 Task: Zoom in the location "Shell Knob, Missouri, US" two times.
Action: Mouse pressed left at (689, 148)
Screenshot: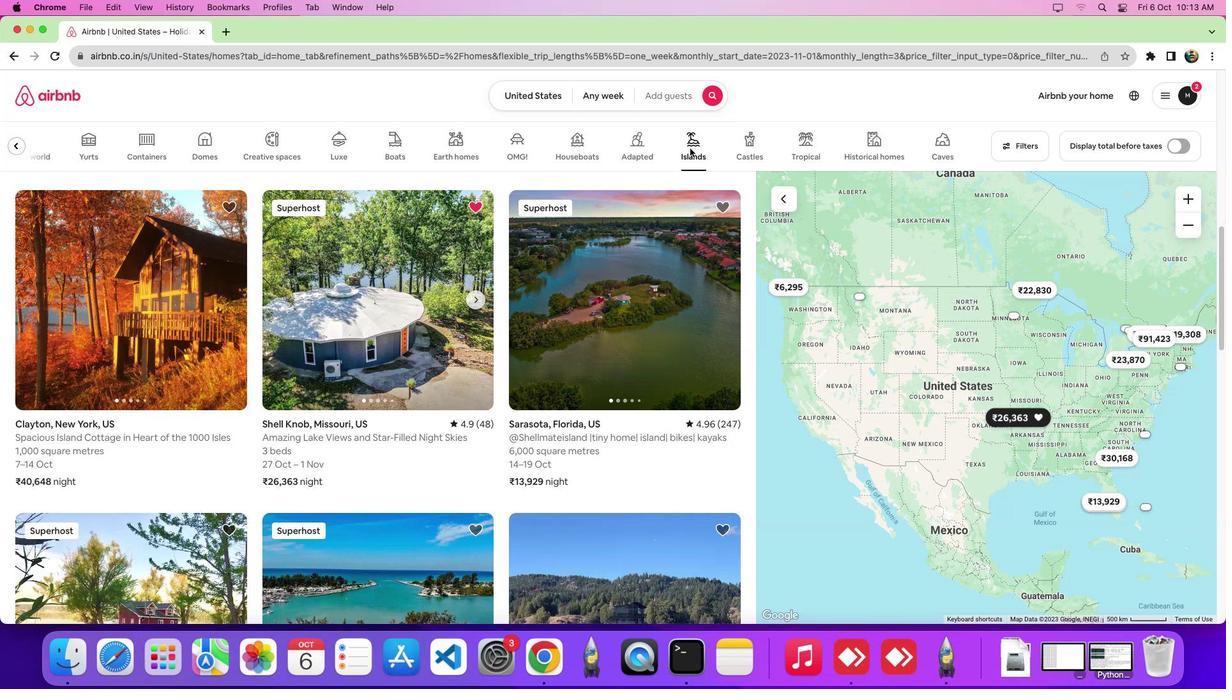 
Action: Mouse moved to (370, 302)
Screenshot: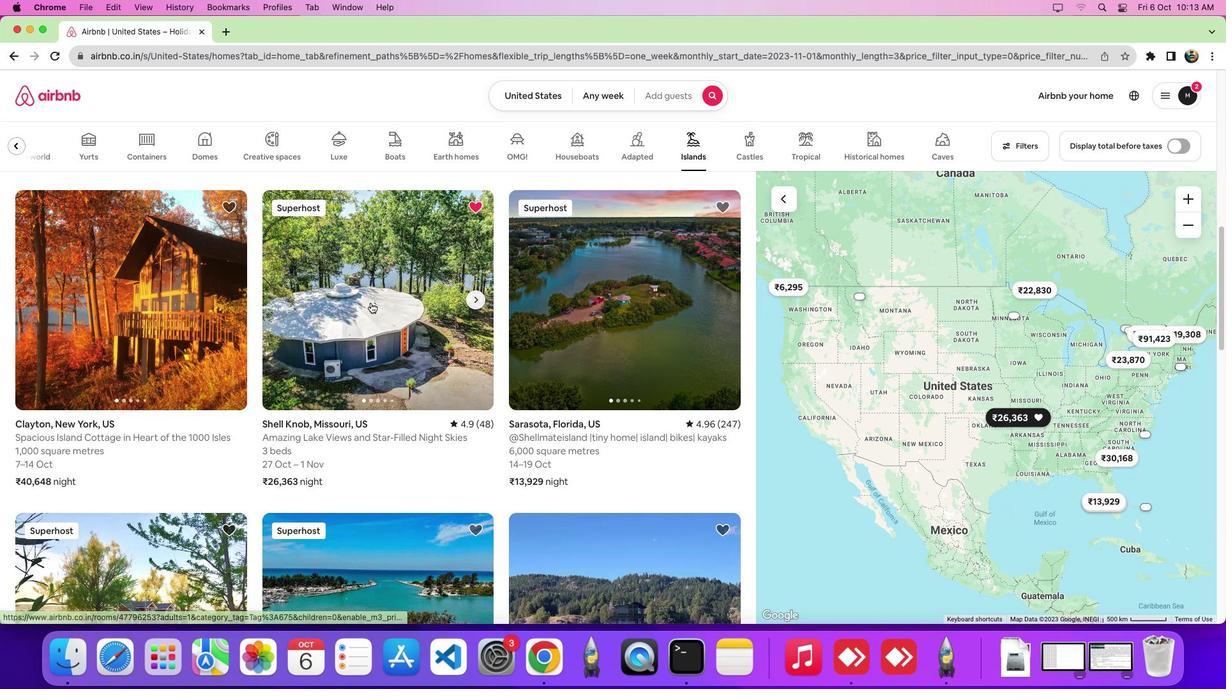 
Action: Mouse pressed left at (370, 302)
Screenshot: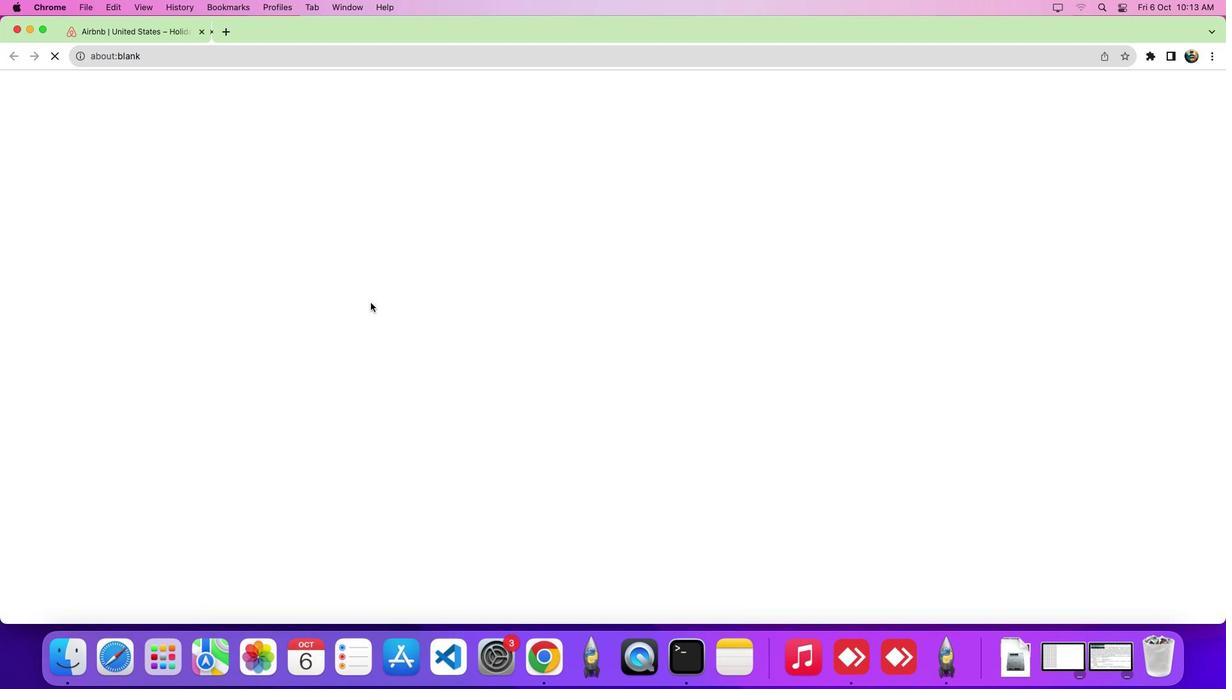 
Action: Mouse moved to (378, 365)
Screenshot: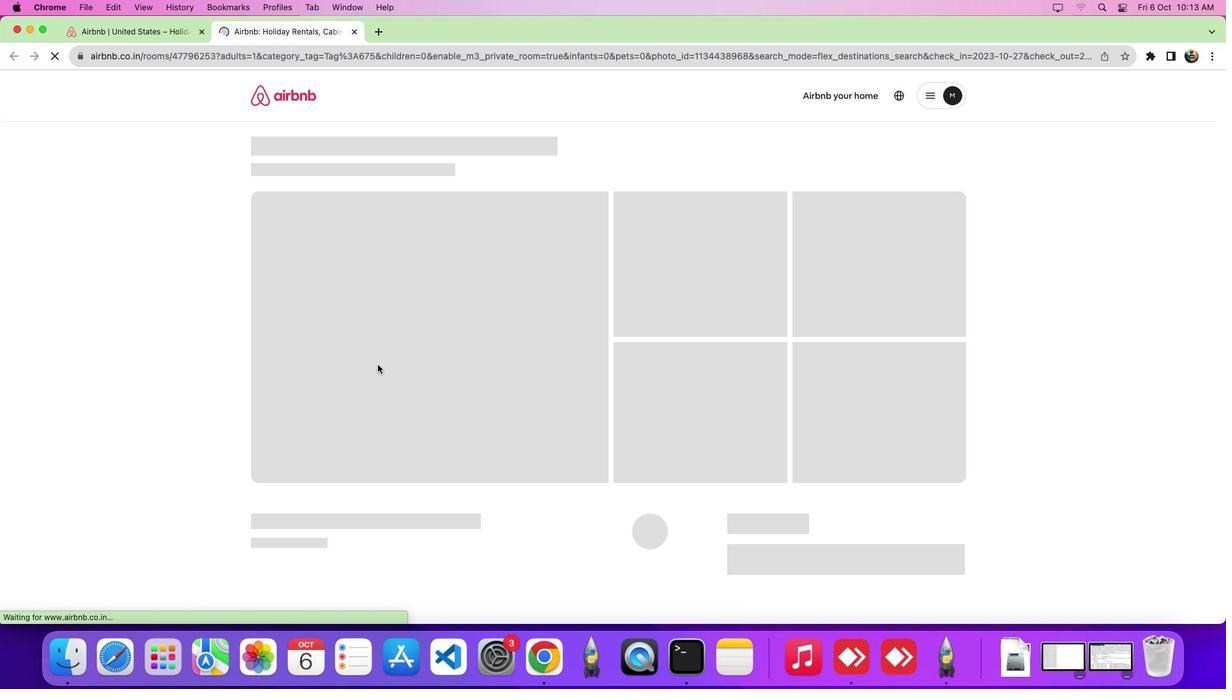 
Action: Mouse scrolled (378, 365) with delta (0, 0)
Screenshot: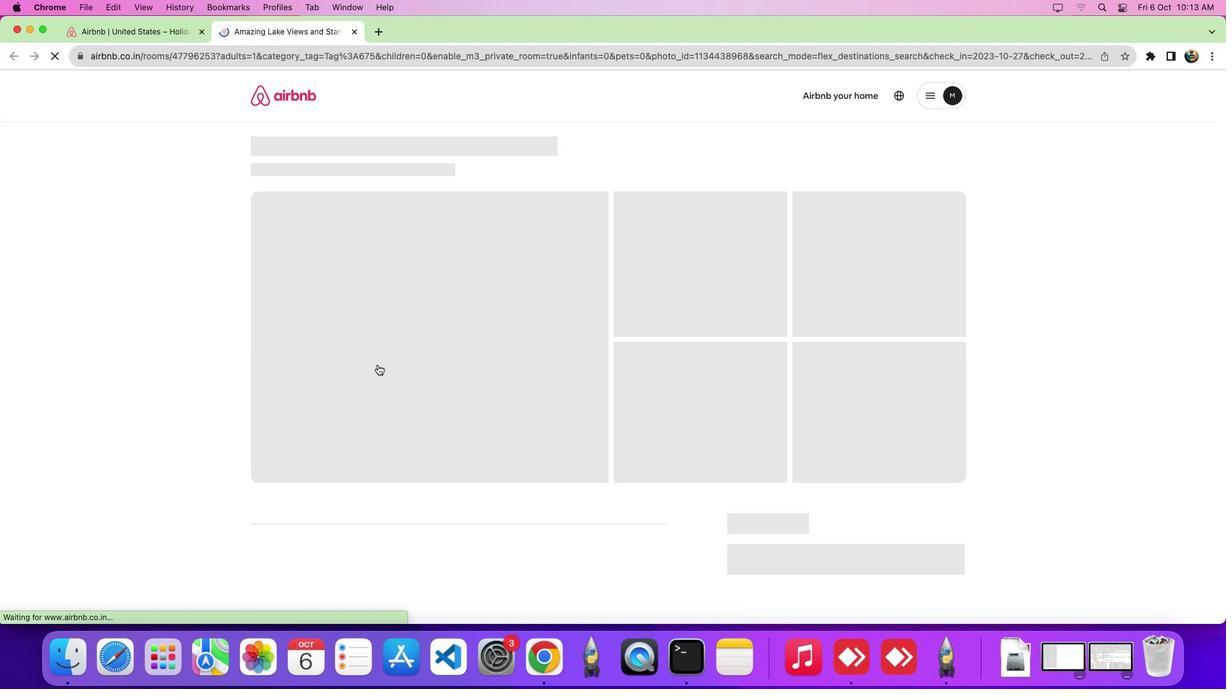 
Action: Mouse scrolled (378, 365) with delta (0, -1)
Screenshot: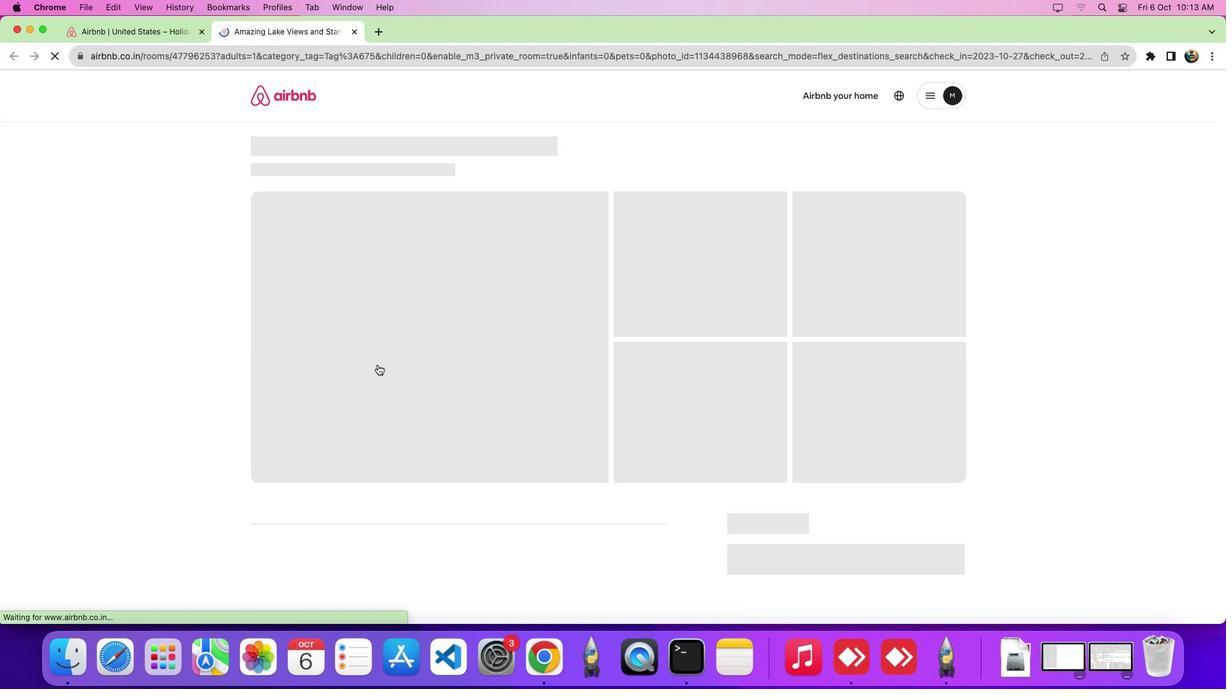 
Action: Mouse scrolled (378, 365) with delta (0, -5)
Screenshot: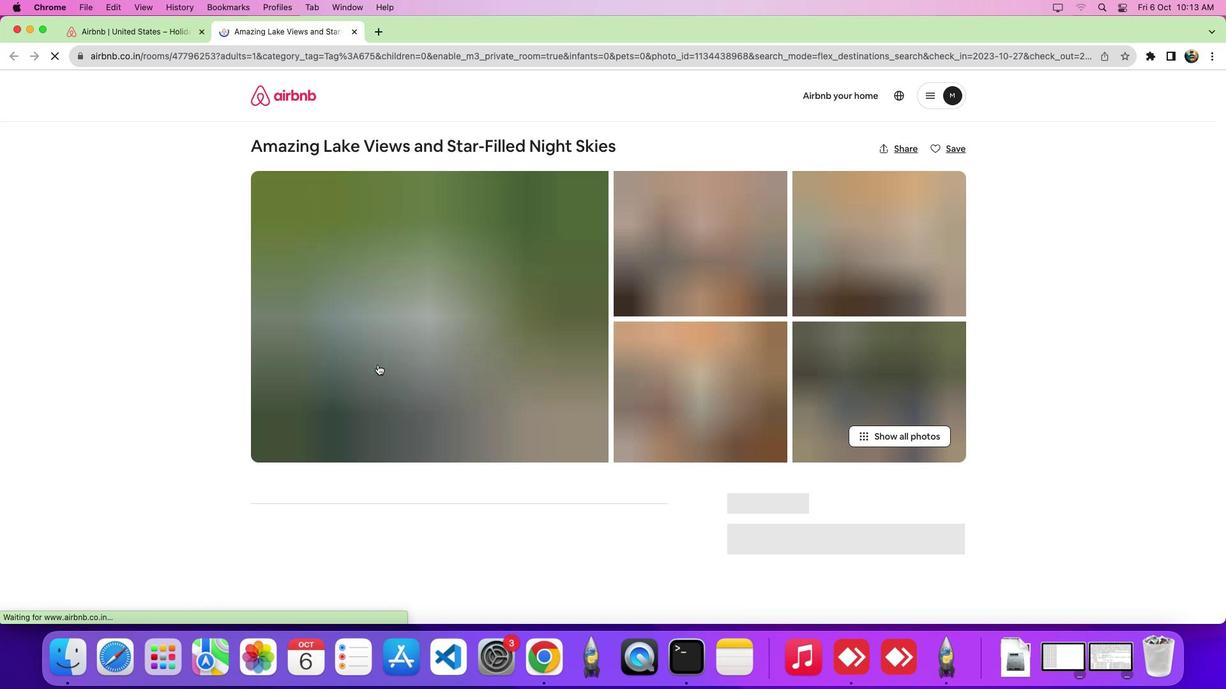 
Action: Mouse scrolled (378, 365) with delta (0, -8)
Screenshot: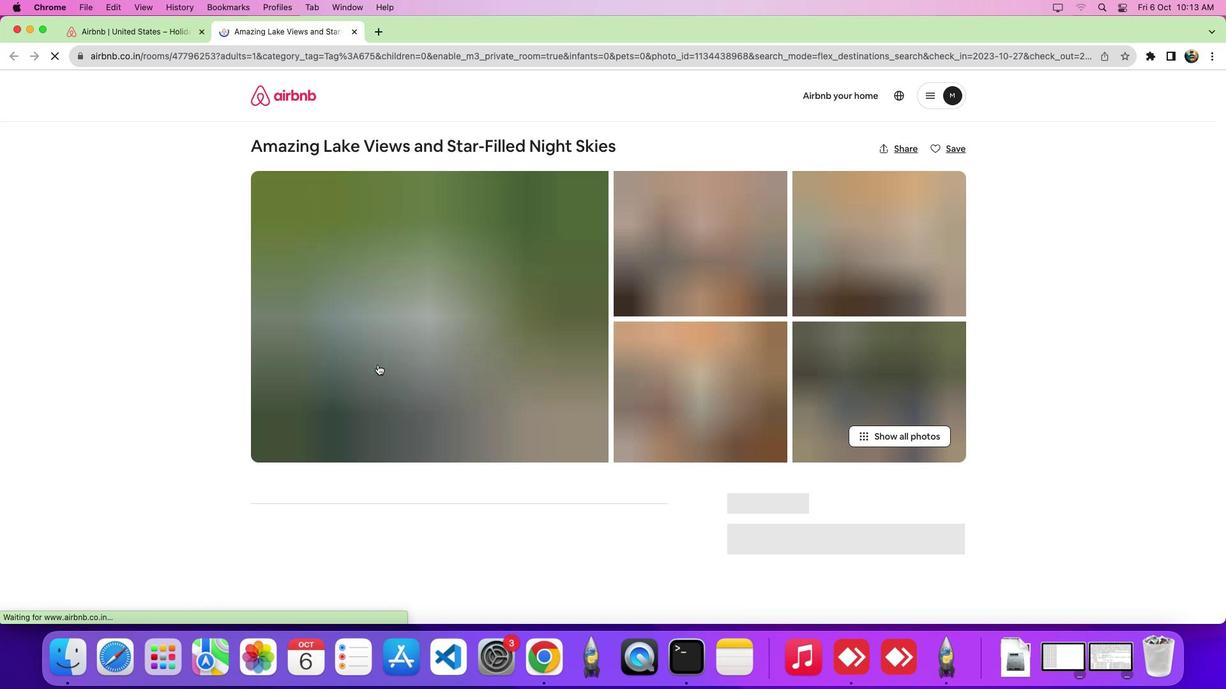 
Action: Mouse scrolled (378, 365) with delta (0, -9)
Screenshot: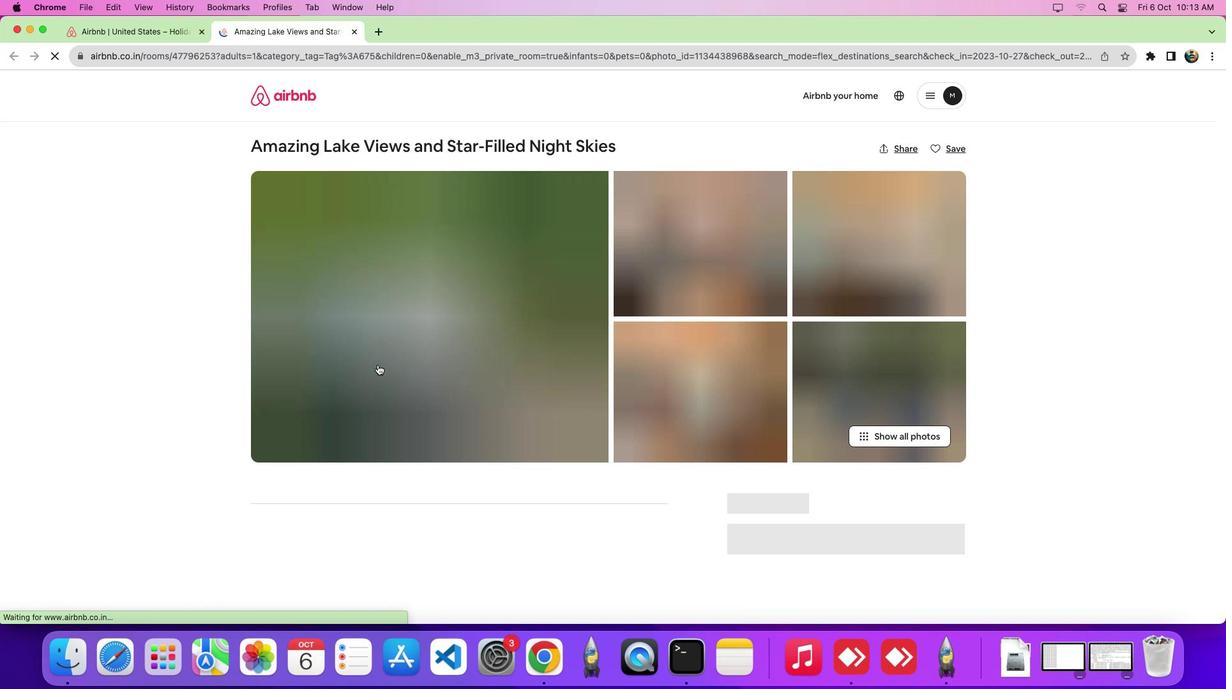 
Action: Mouse scrolled (378, 365) with delta (0, 0)
Screenshot: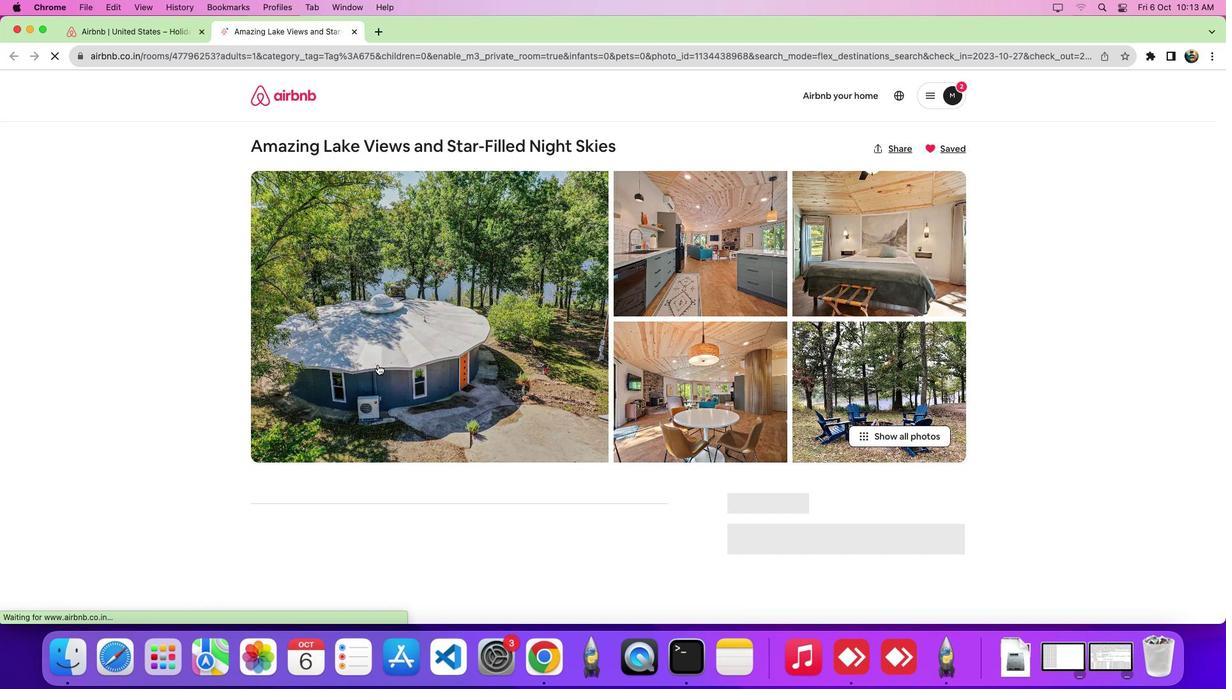 
Action: Mouse scrolled (378, 365) with delta (0, -1)
Screenshot: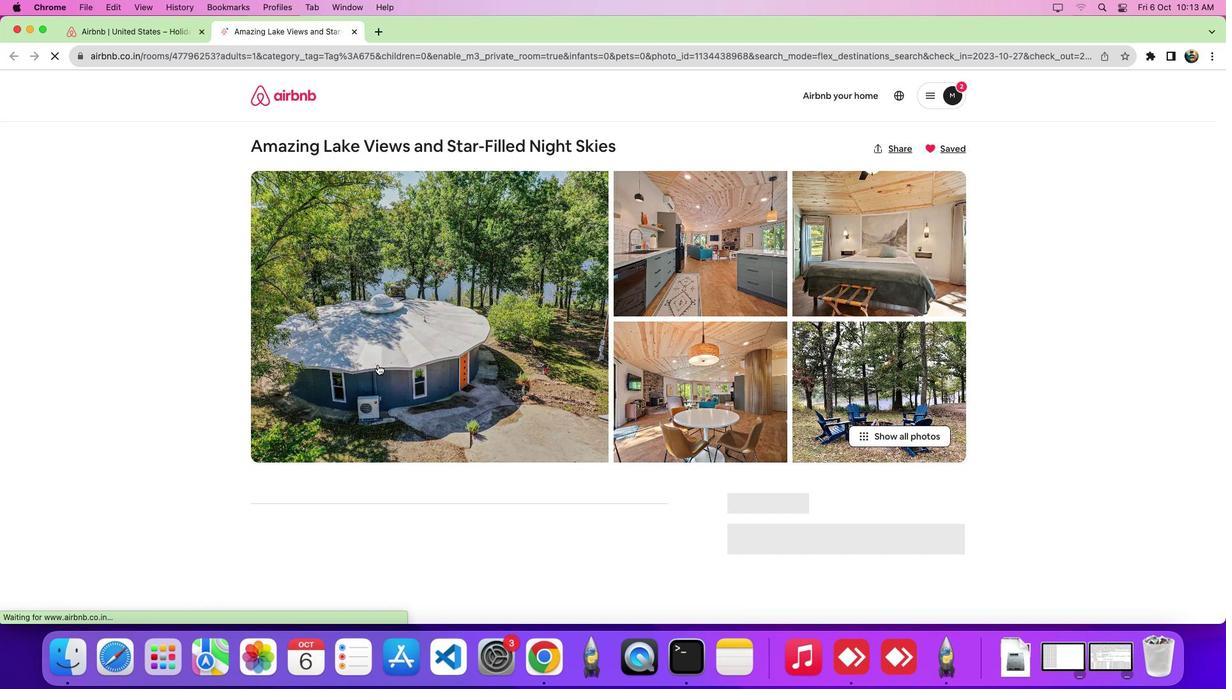 
Action: Mouse scrolled (378, 365) with delta (0, -6)
Screenshot: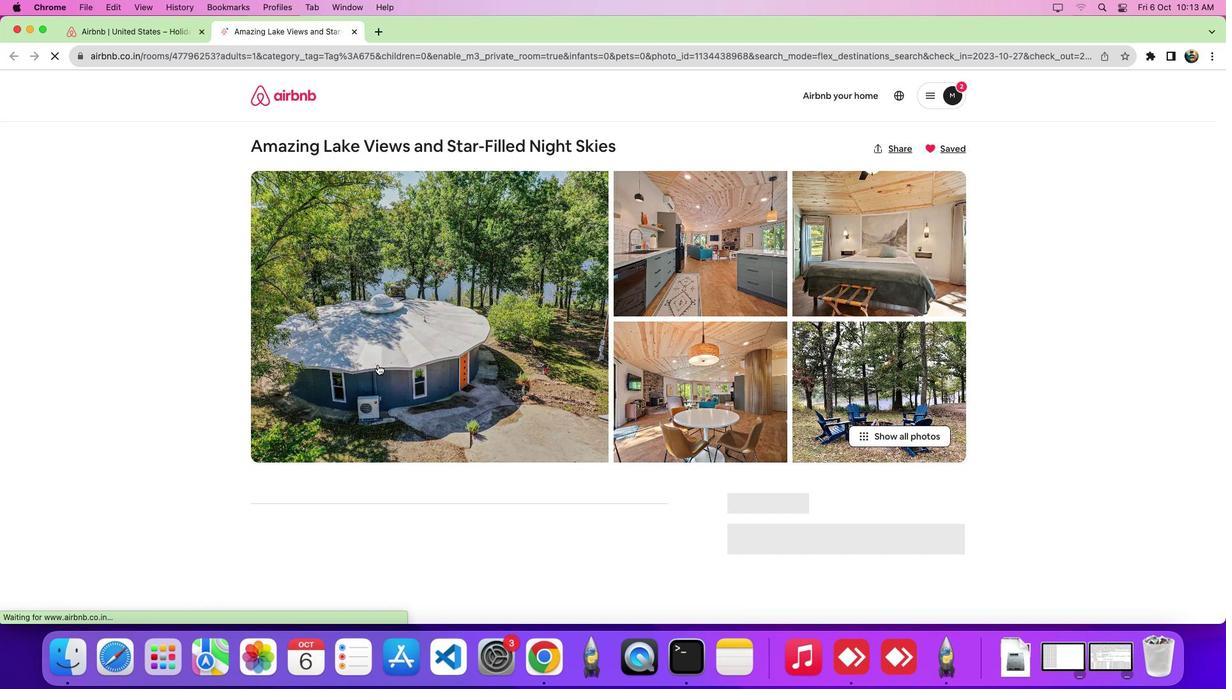 
Action: Mouse scrolled (378, 365) with delta (0, -8)
Screenshot: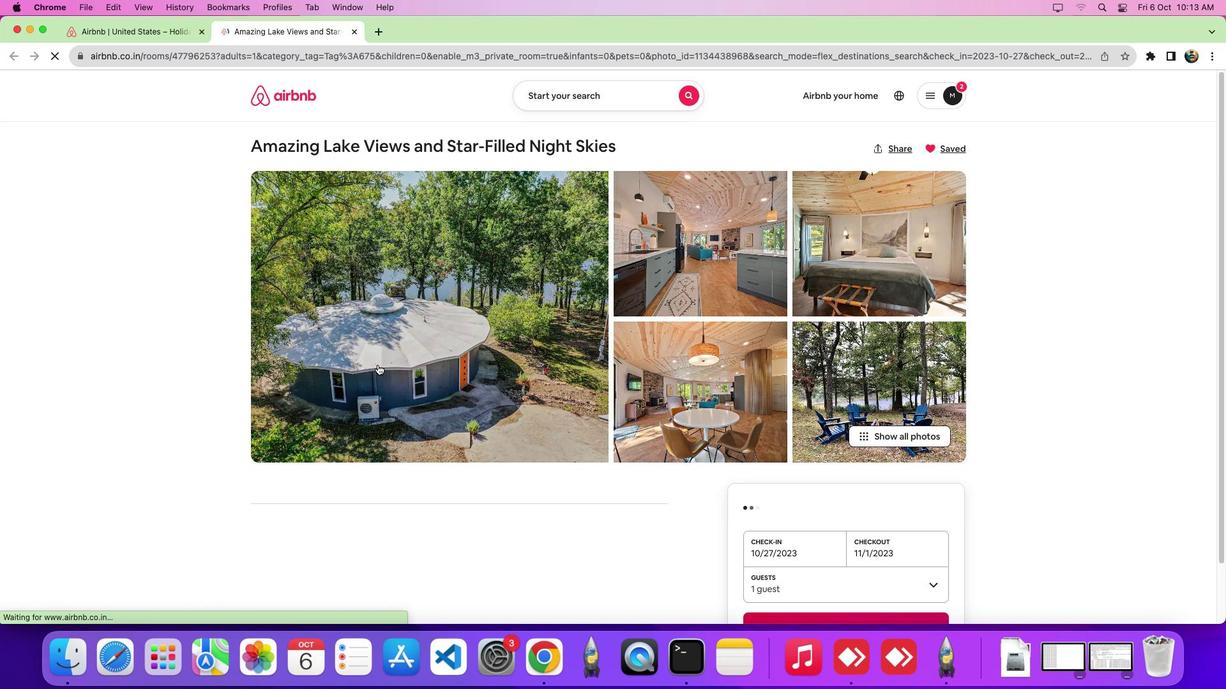
Action: Mouse scrolled (378, 365) with delta (0, -9)
Screenshot: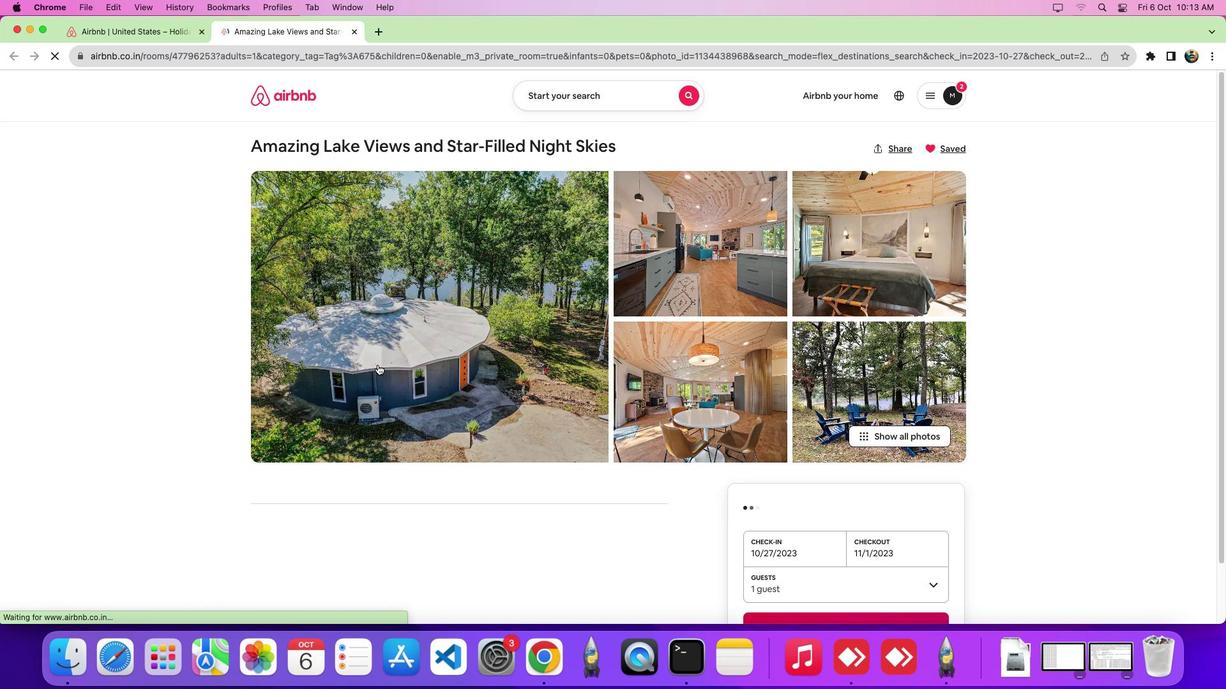 
Action: Mouse scrolled (378, 365) with delta (0, 0)
Screenshot: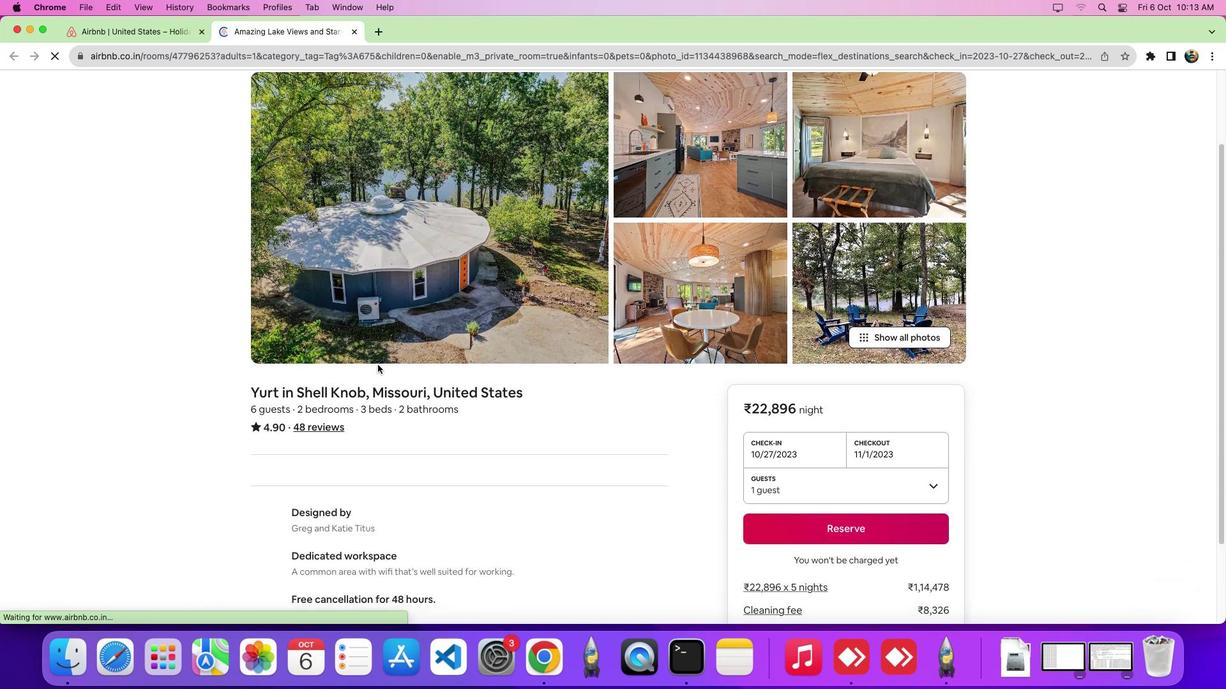 
Action: Mouse scrolled (378, 365) with delta (0, -1)
Screenshot: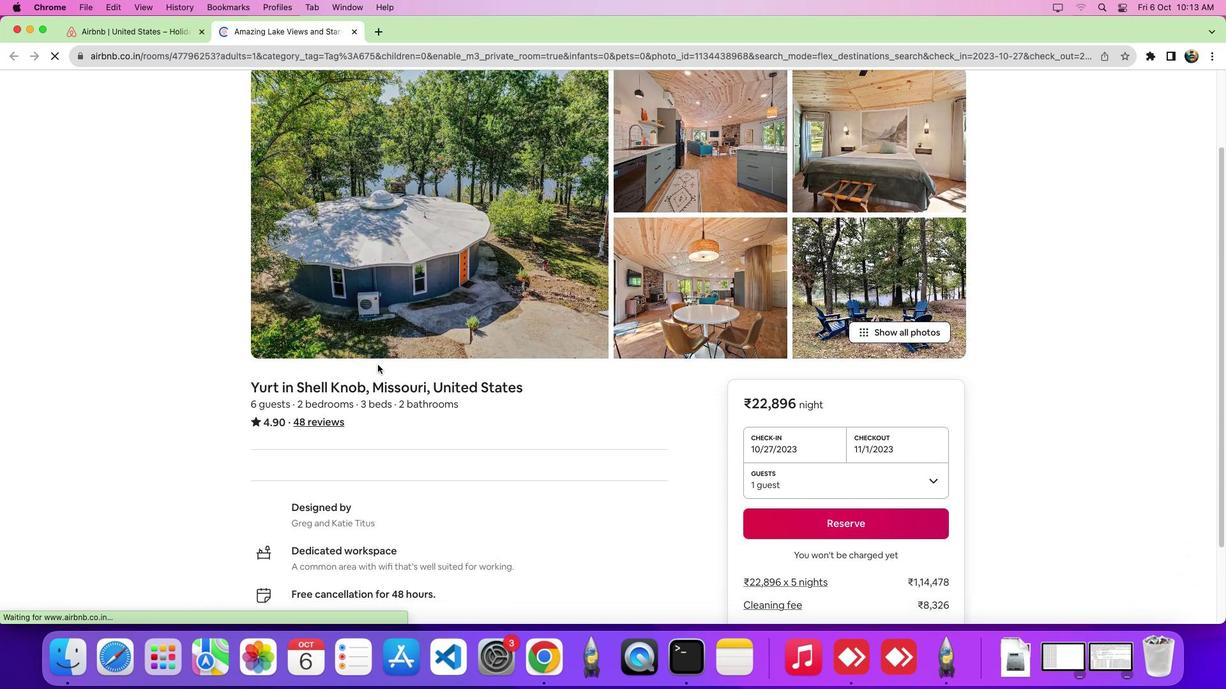 
Action: Mouse scrolled (378, 365) with delta (0, -5)
Screenshot: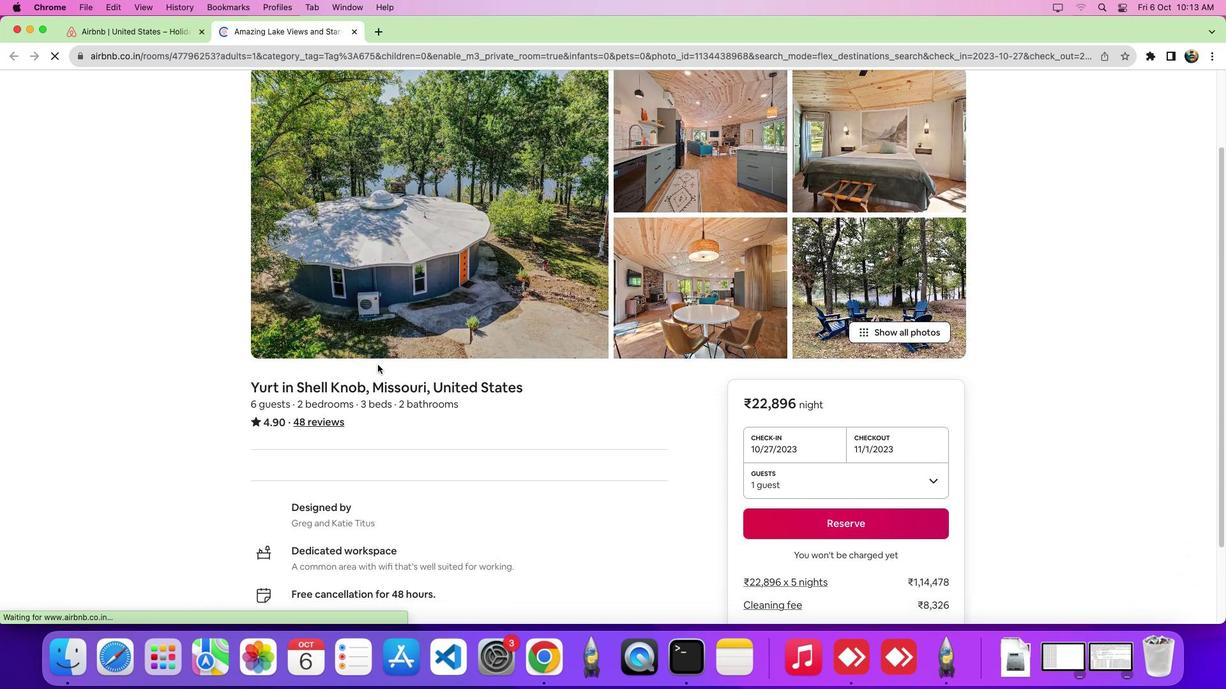 
Action: Mouse scrolled (378, 365) with delta (0, -8)
Screenshot: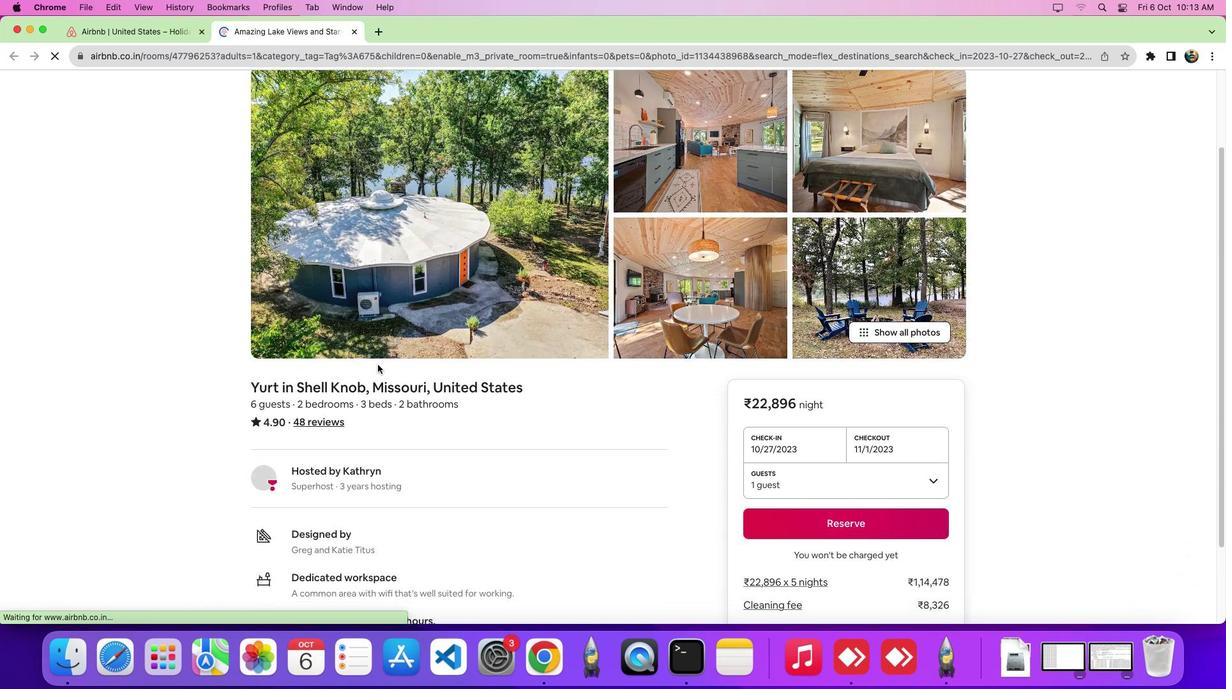 
Action: Mouse scrolled (378, 365) with delta (0, -9)
Screenshot: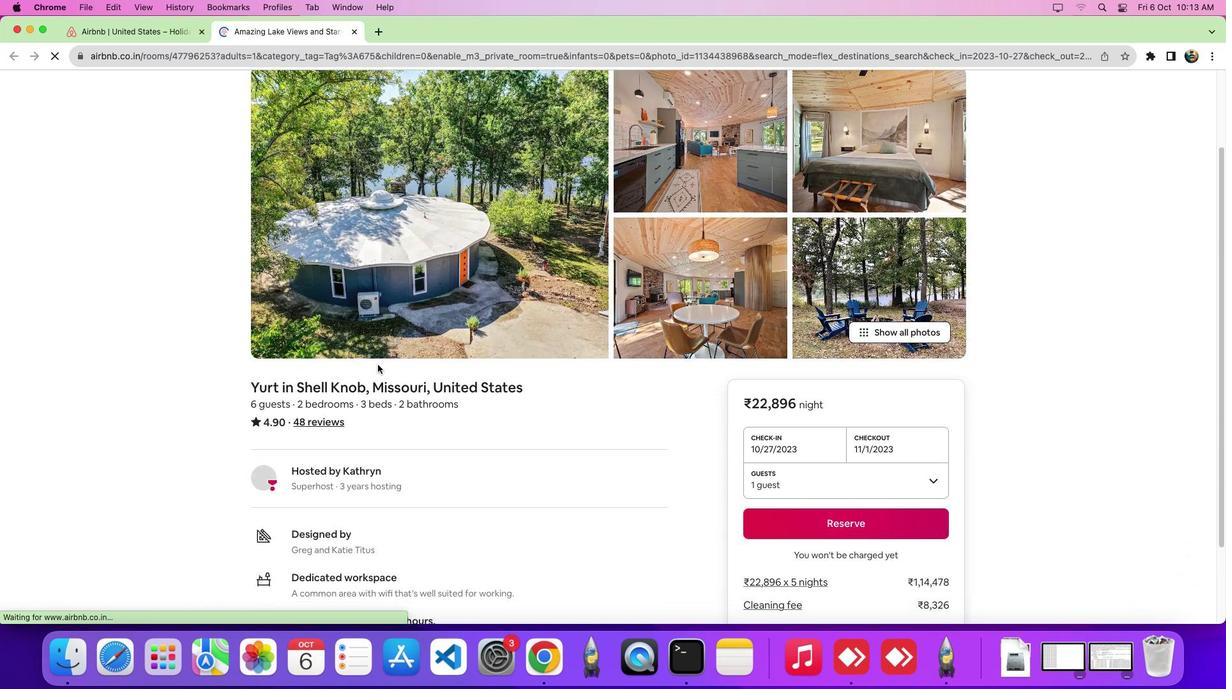 
Action: Mouse scrolled (378, 365) with delta (0, -10)
Screenshot: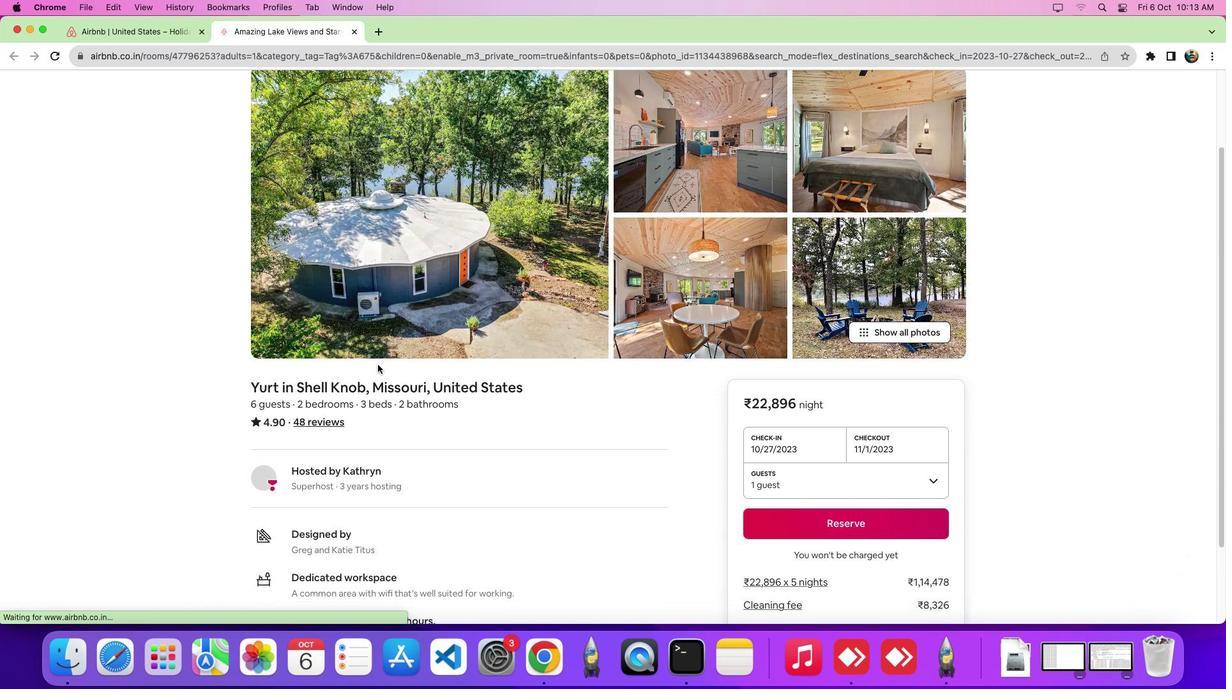 
Action: Mouse scrolled (378, 365) with delta (0, 0)
Screenshot: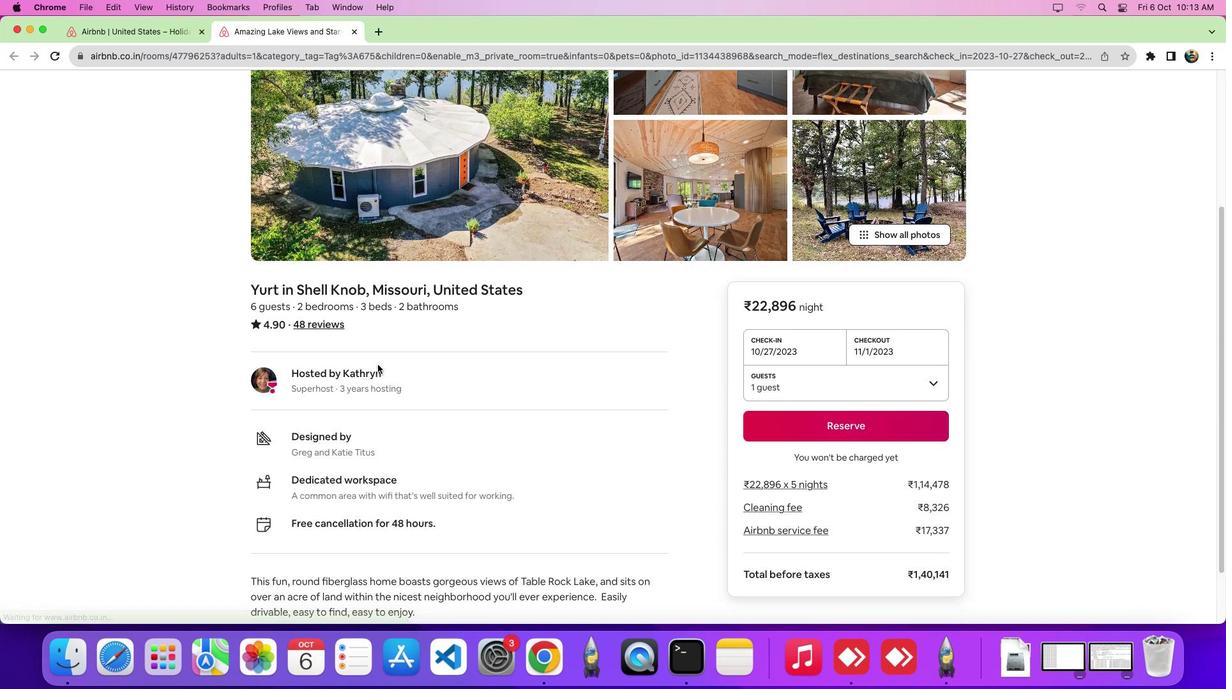 
Action: Mouse scrolled (378, 365) with delta (0, -1)
Screenshot: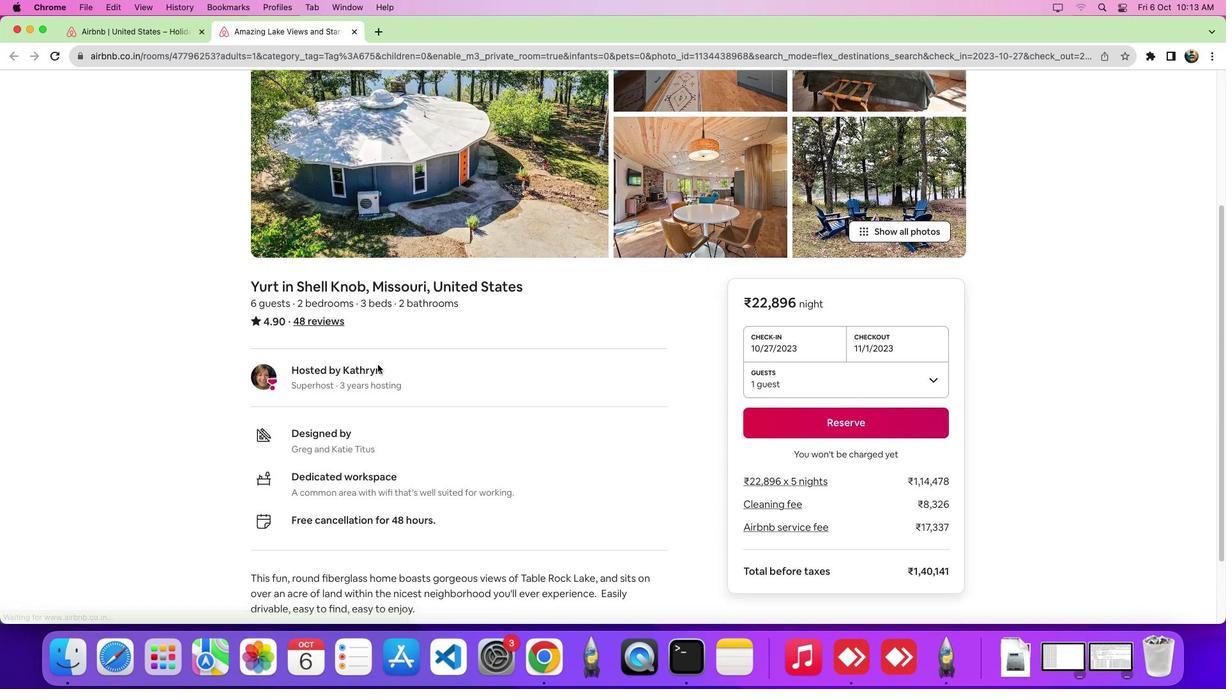 
Action: Mouse scrolled (378, 365) with delta (0, -6)
Screenshot: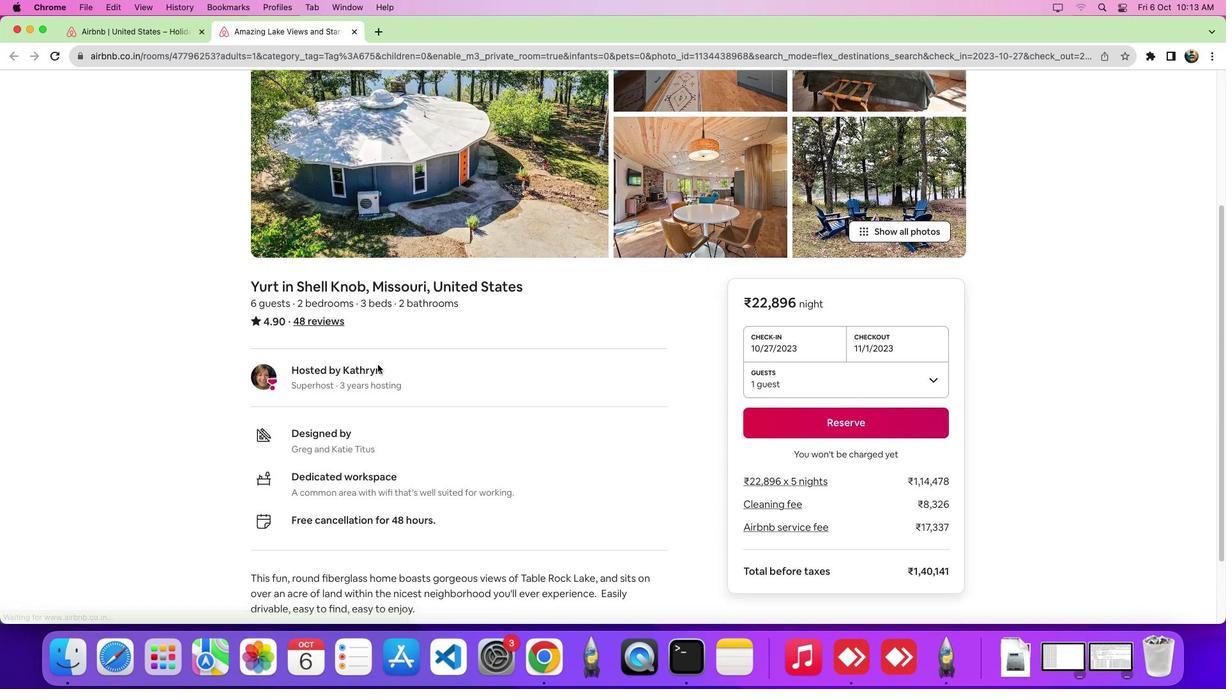 
Action: Mouse scrolled (378, 365) with delta (0, -8)
Screenshot: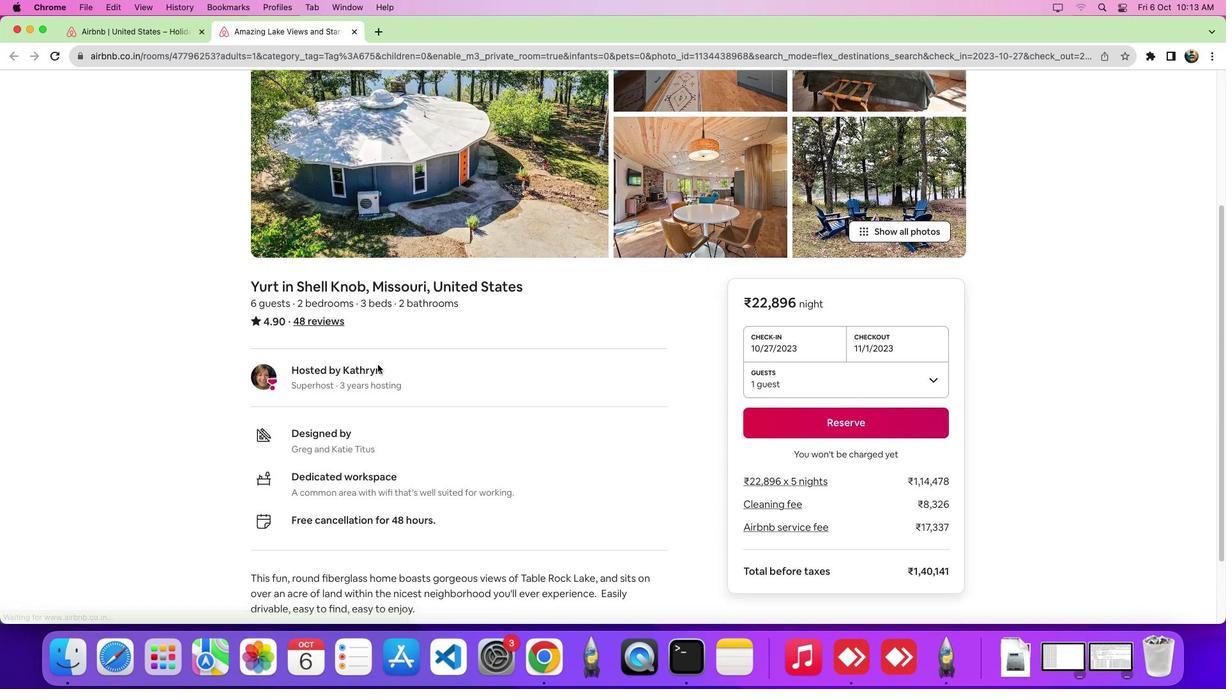
Action: Mouse scrolled (378, 365) with delta (0, -10)
Screenshot: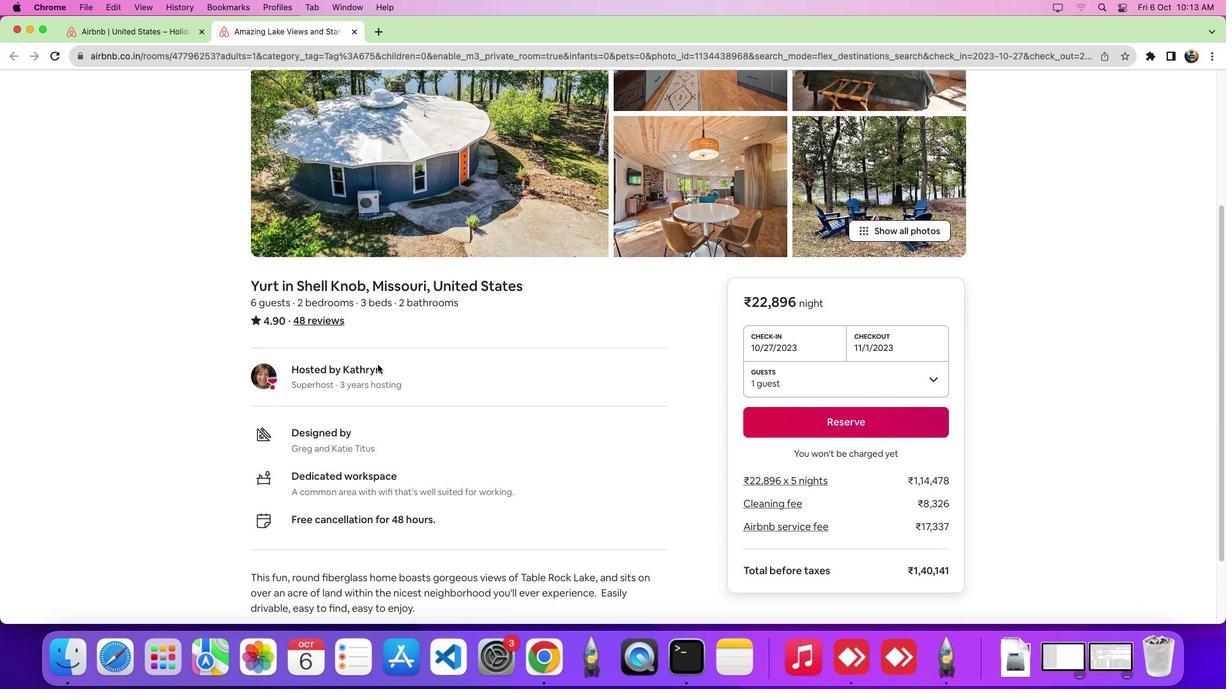 
Action: Mouse scrolled (378, 365) with delta (0, 0)
Screenshot: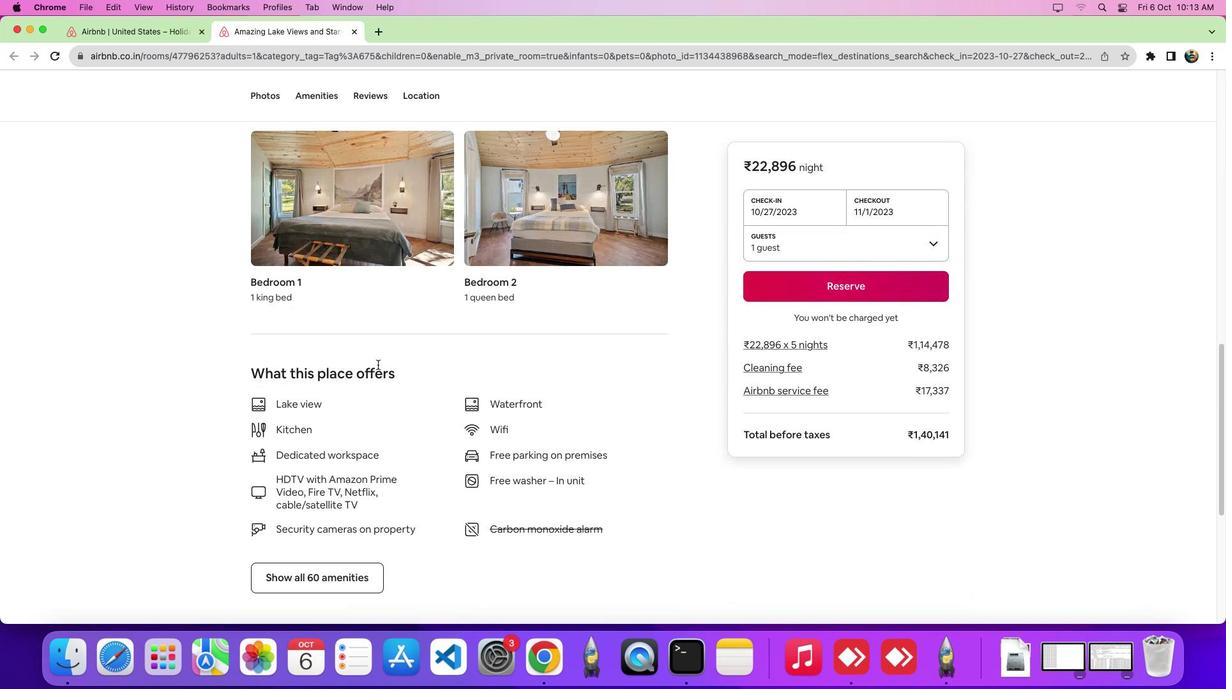 
Action: Mouse scrolled (378, 365) with delta (0, -1)
Screenshot: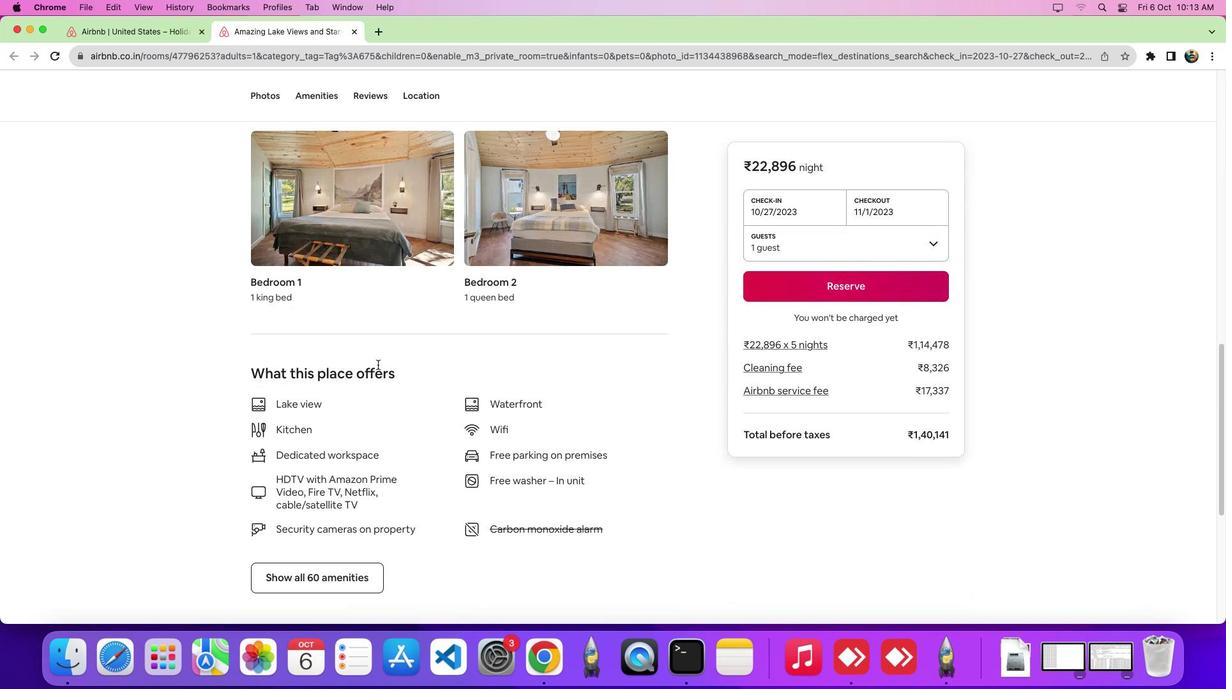 
Action: Mouse scrolled (378, 365) with delta (0, -6)
Screenshot: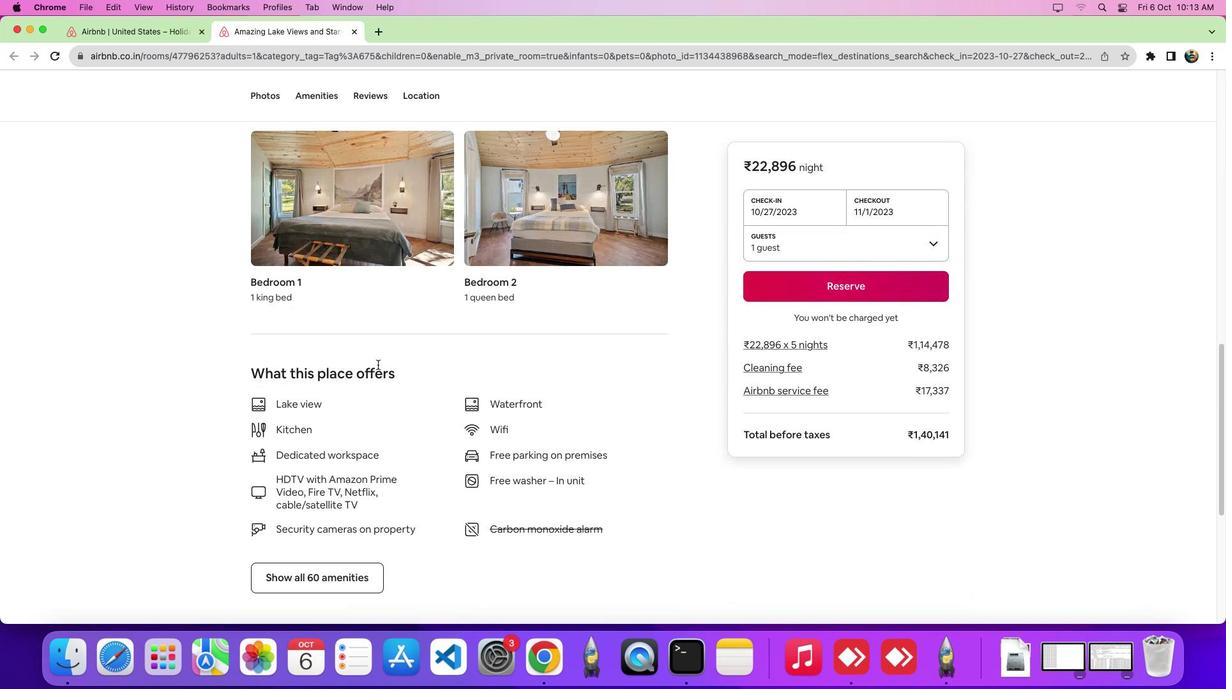 
Action: Mouse scrolled (378, 365) with delta (0, -8)
Screenshot: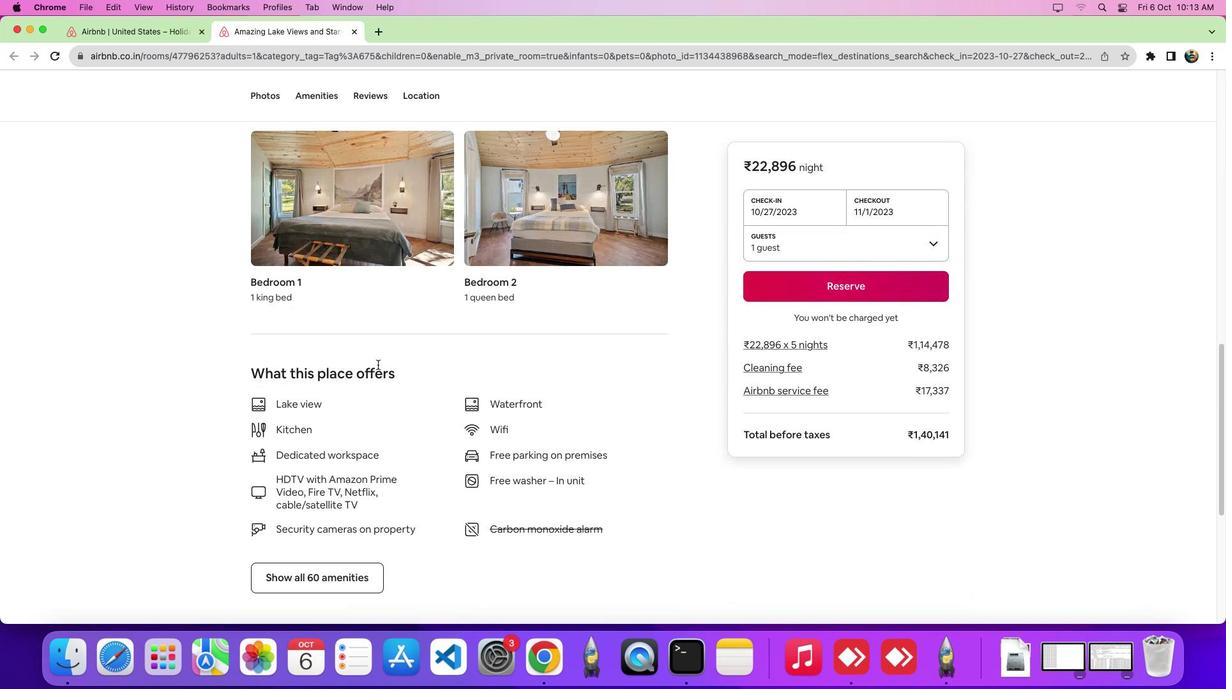 
Action: Mouse scrolled (378, 365) with delta (0, -10)
Screenshot: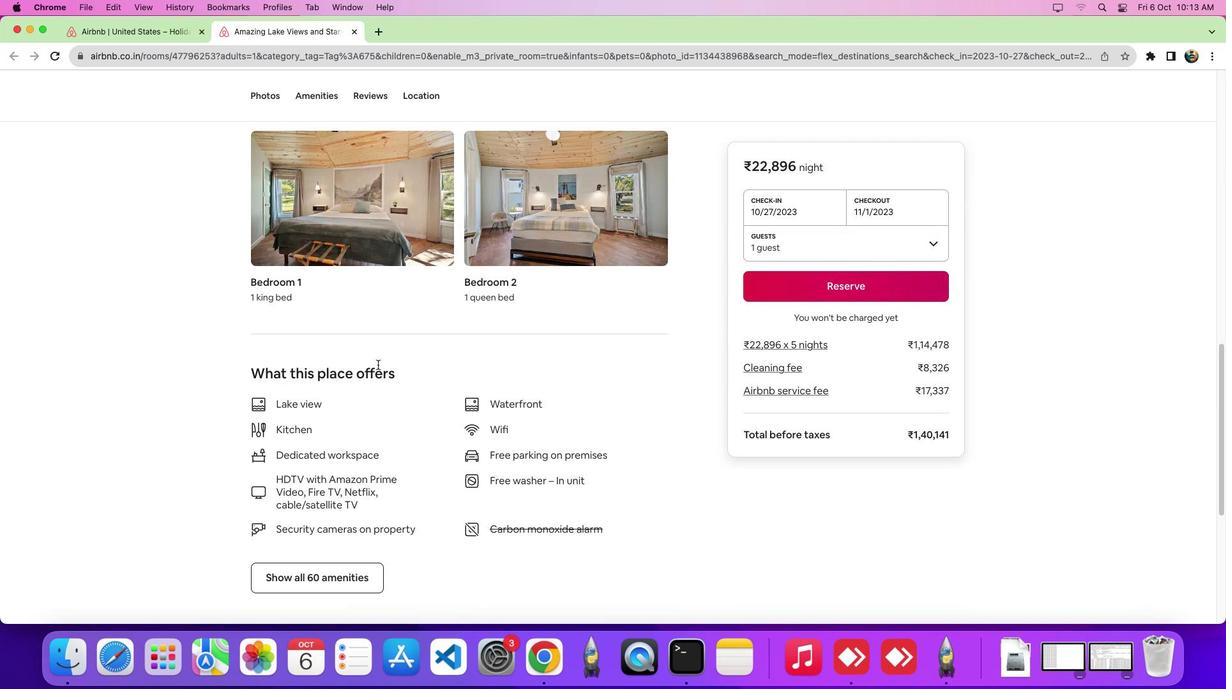 
Action: Mouse scrolled (378, 365) with delta (0, -10)
Screenshot: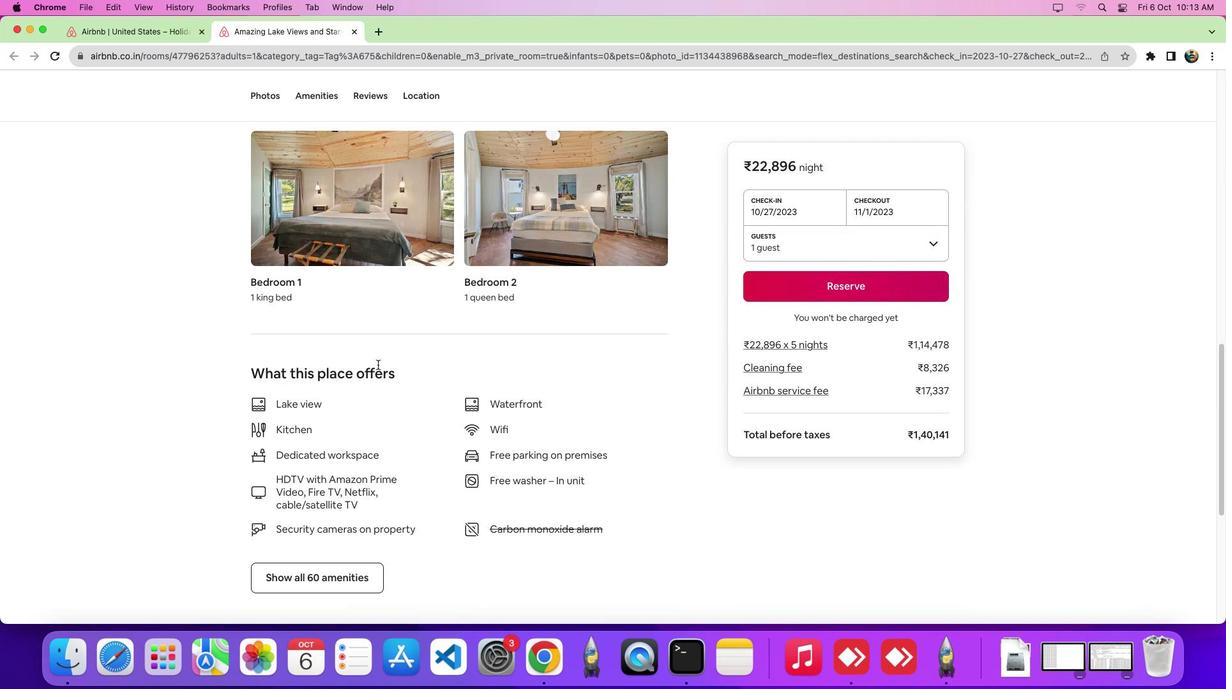 
Action: Mouse moved to (423, 98)
Screenshot: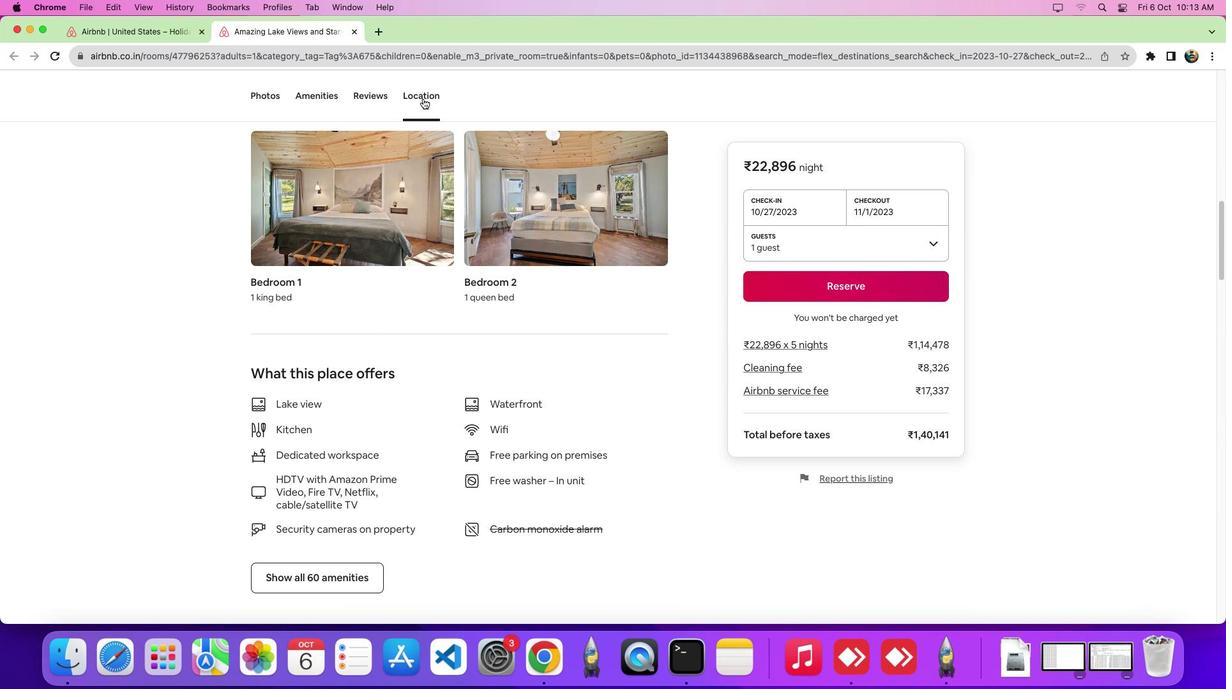 
Action: Mouse pressed left at (423, 98)
Screenshot: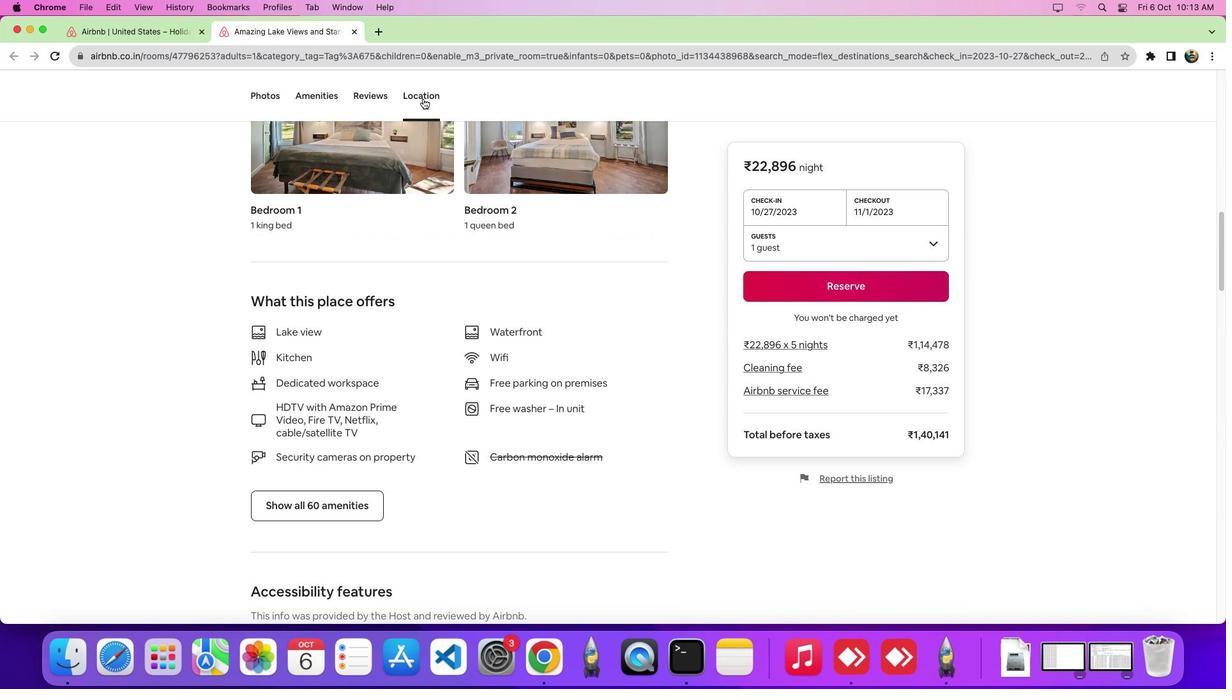 
Action: Mouse moved to (941, 273)
Screenshot: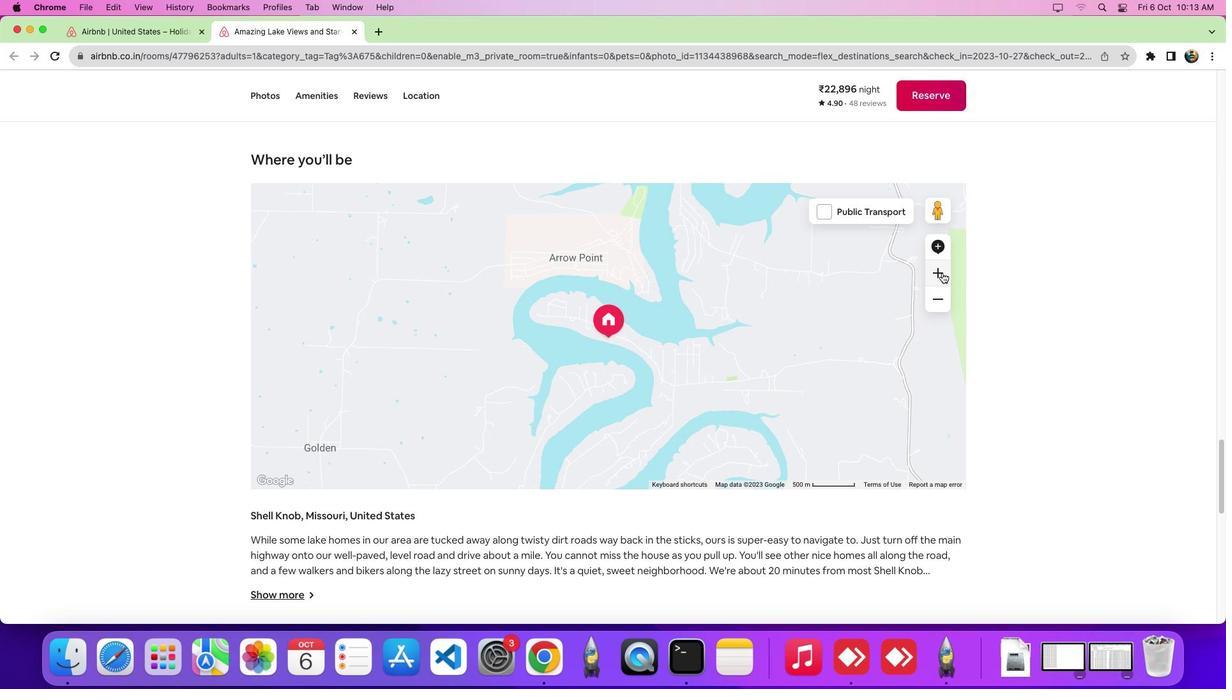 
Action: Mouse pressed left at (941, 273)
Screenshot: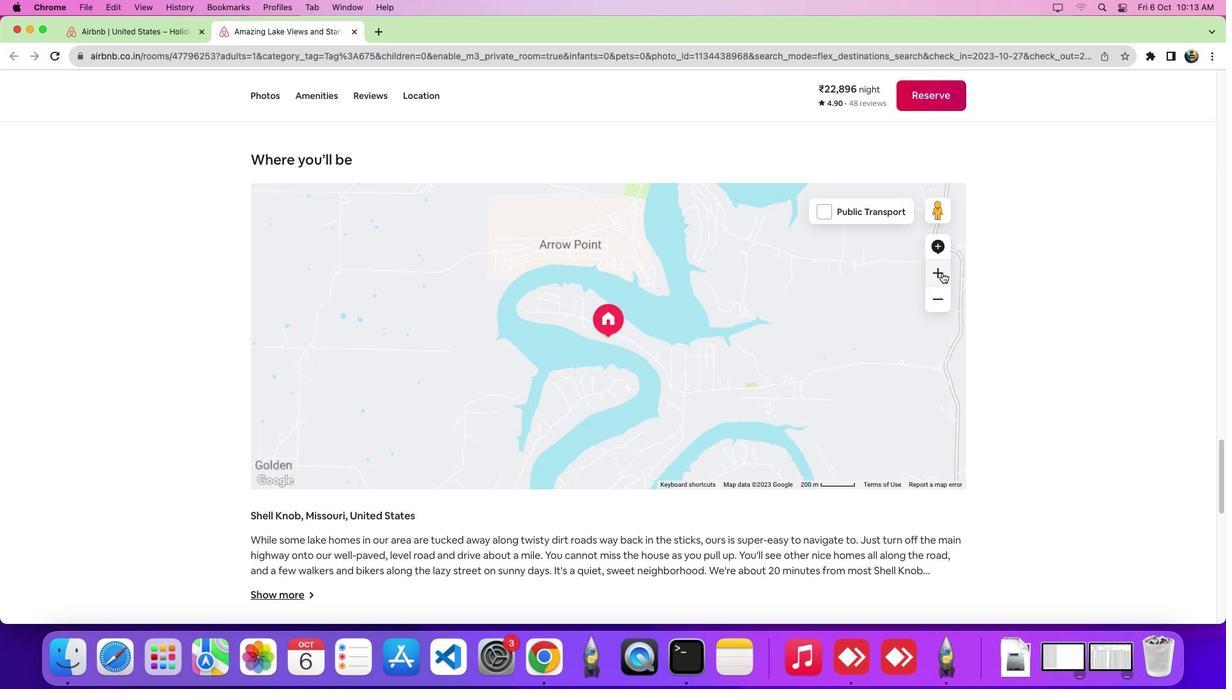
Action: Mouse pressed left at (941, 273)
Screenshot: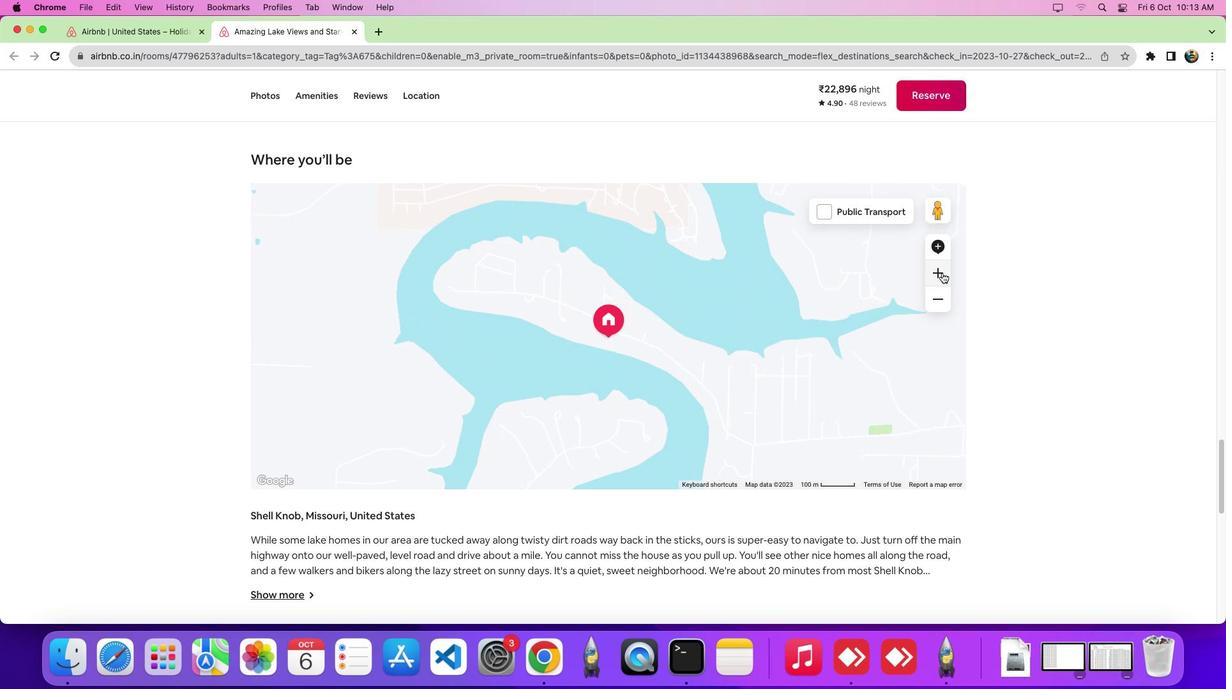 
